 Task: Create Card Landing Page Optimization in Board Newsletter Planning to Workspace Ad Operations. Create Card Tax Compliance Review in Board Brand Reputation Management to Workspace Ad Operations. Create Card Email Nurture Campaign in Board Customer Feedback Collection and Response Management to Workspace Ad Operations
Action: Mouse moved to (89, 474)
Screenshot: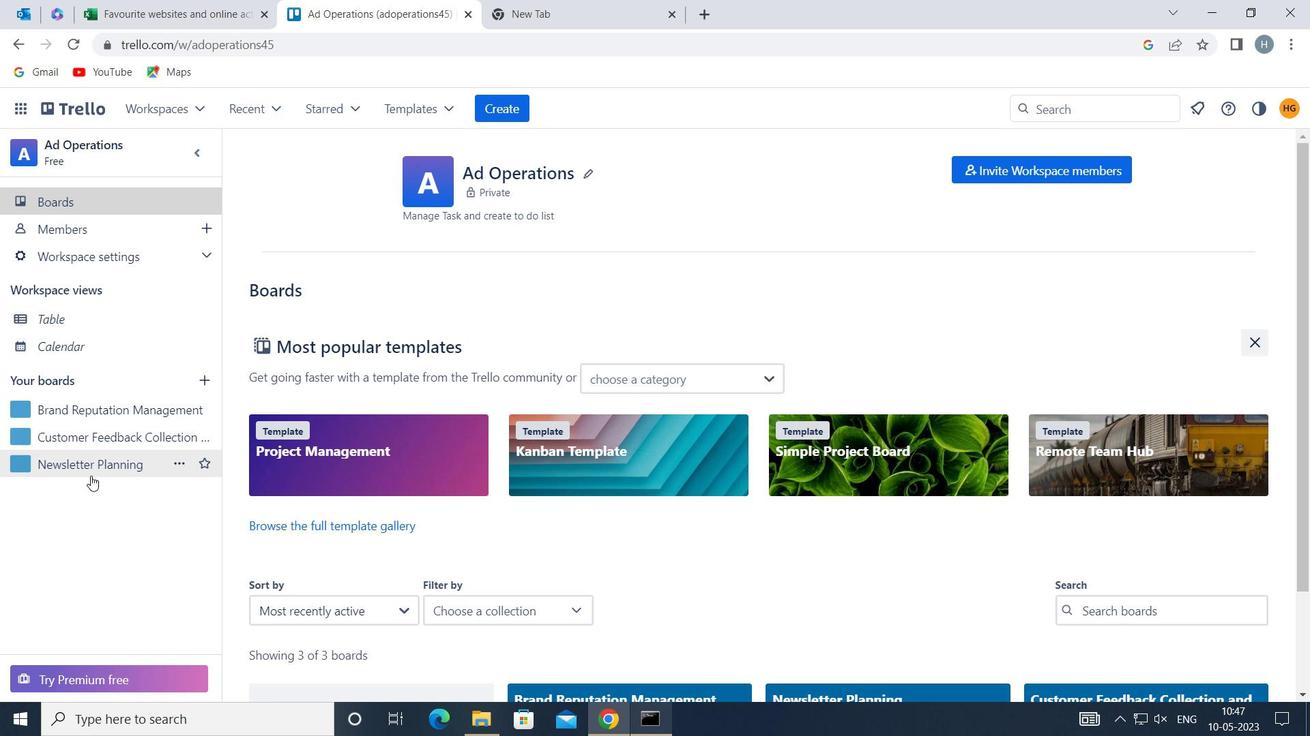 
Action: Mouse pressed left at (89, 474)
Screenshot: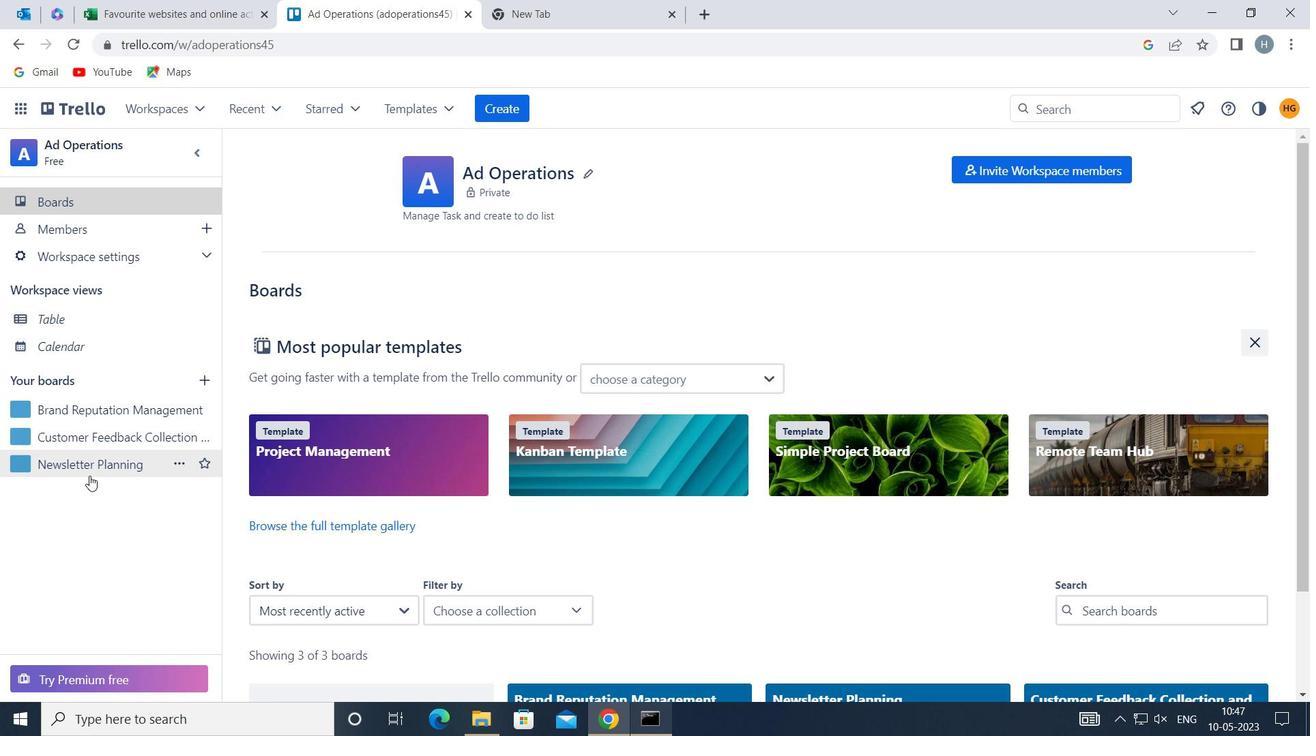 
Action: Mouse moved to (768, 251)
Screenshot: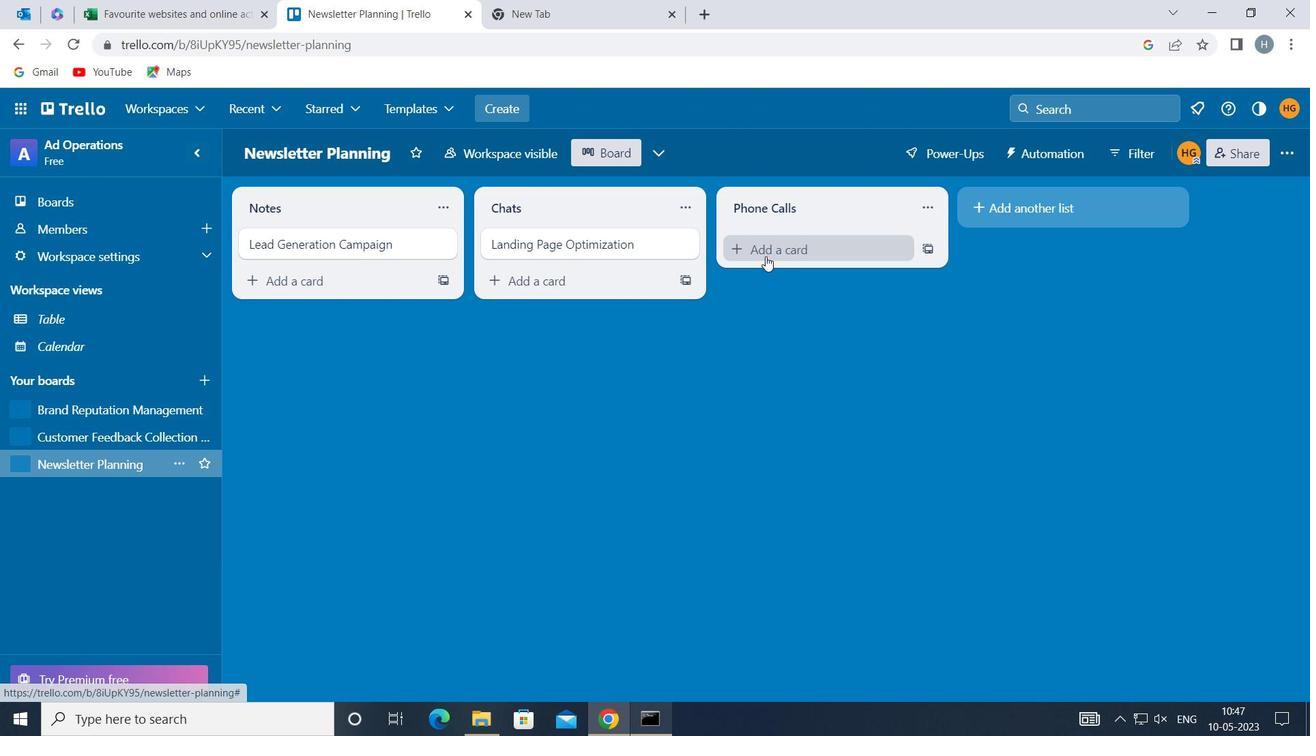 
Action: Mouse pressed left at (768, 251)
Screenshot: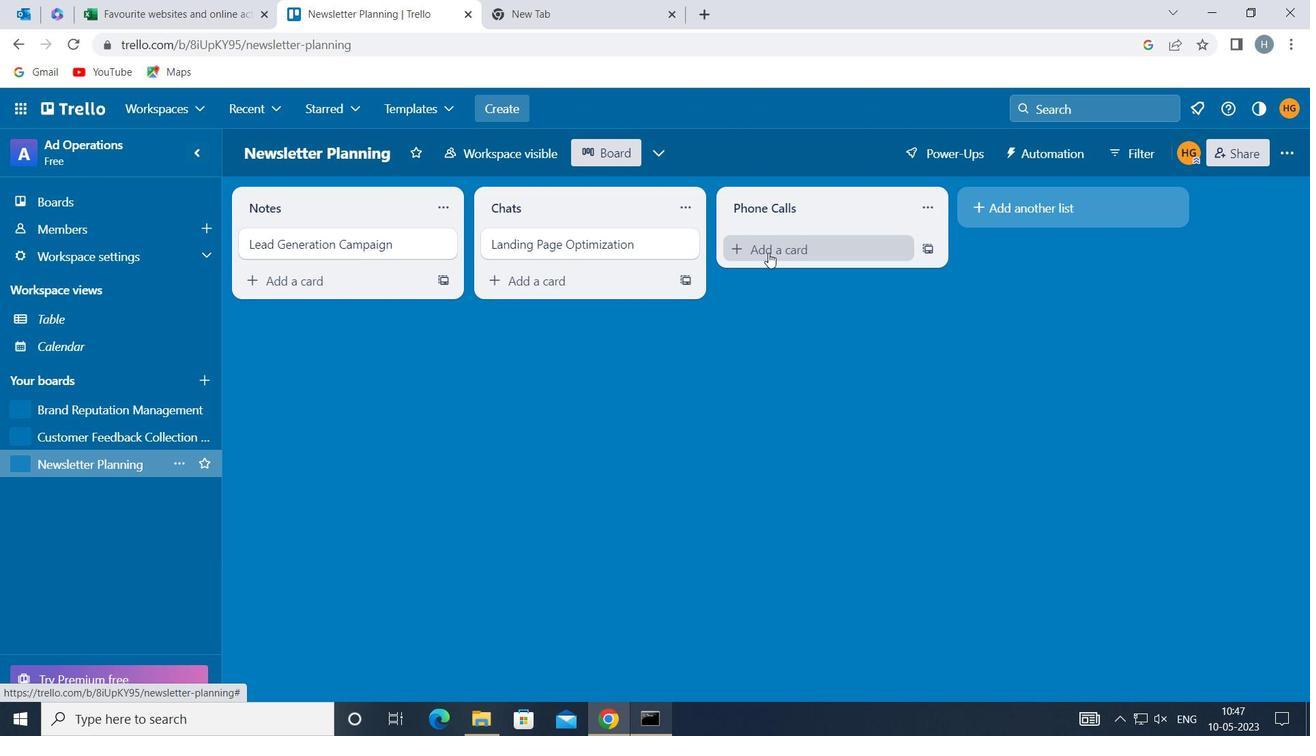 
Action: Key pressed <Key.shift><Key.shift><Key.shift><Key.shift><Key.shift><Key.shift>LANDING<Key.space><Key.shift>PAGE<Key.space><Key.shift>OPTIMIZATION
Screenshot: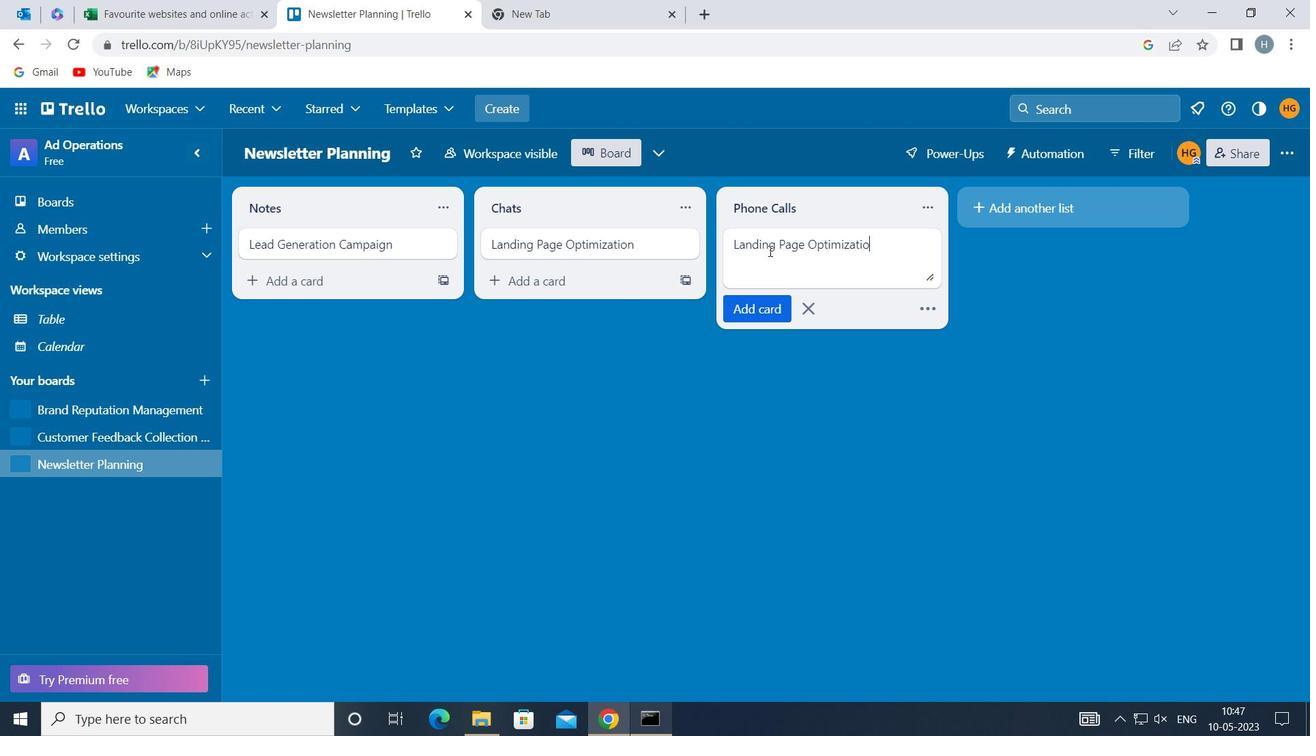 
Action: Mouse moved to (755, 309)
Screenshot: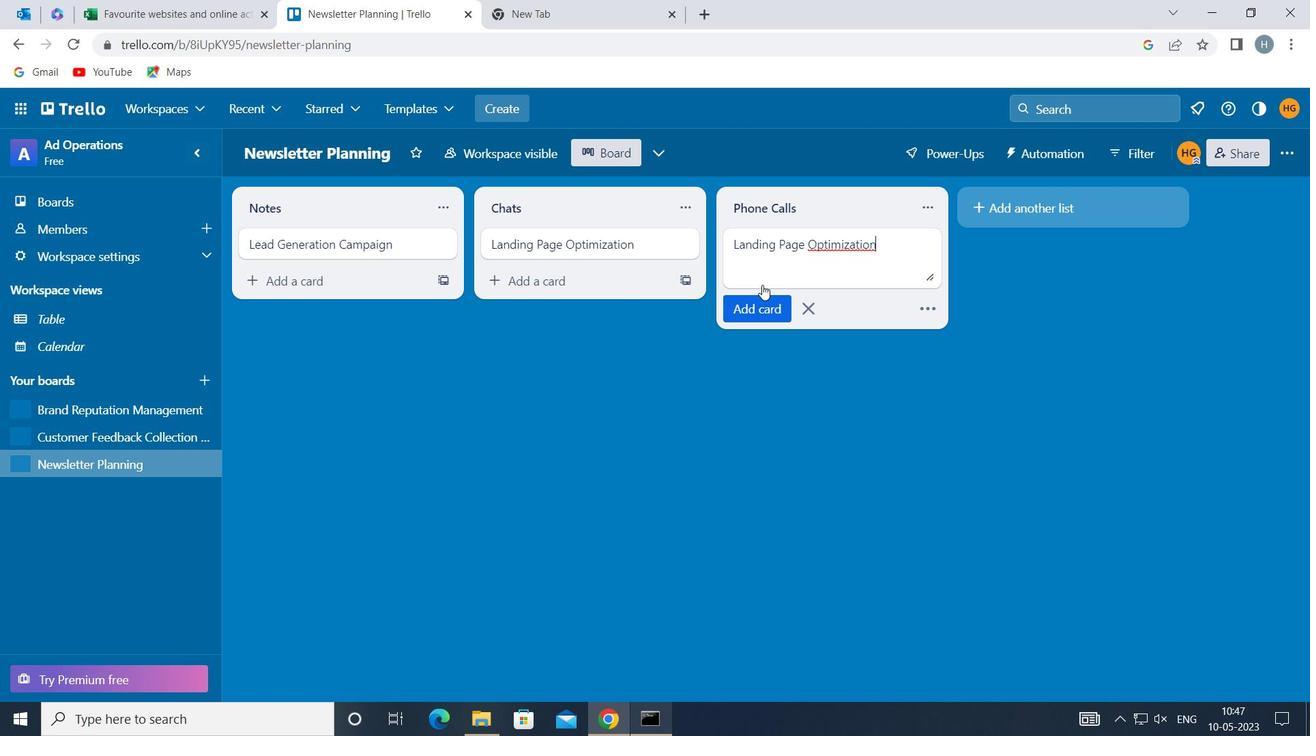 
Action: Mouse pressed left at (755, 309)
Screenshot: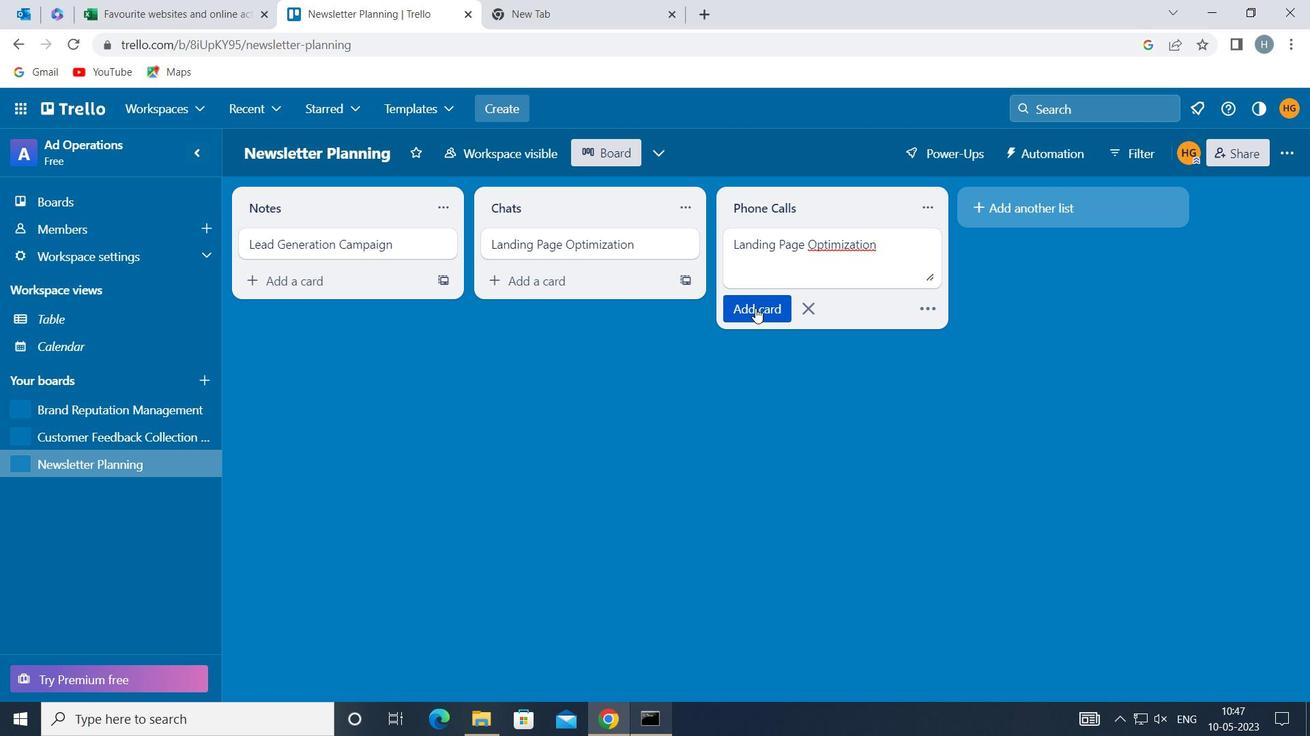 
Action: Mouse moved to (753, 373)
Screenshot: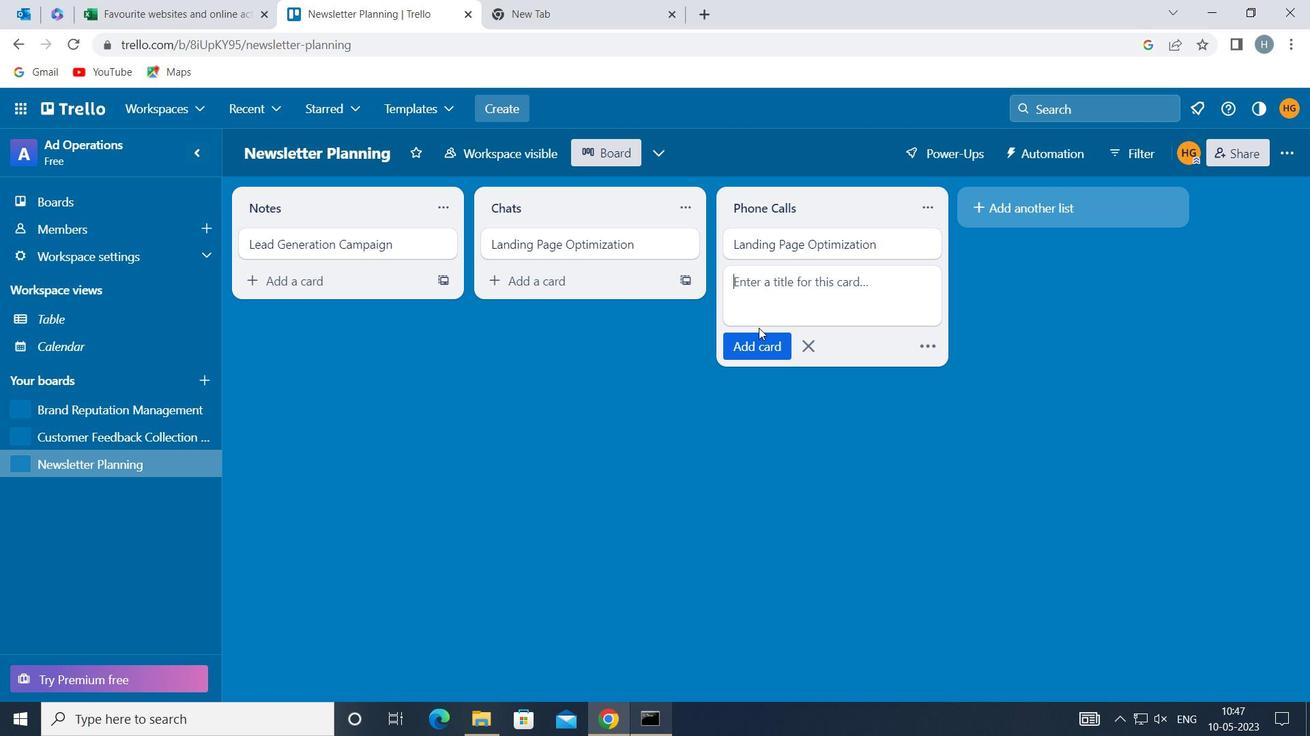 
Action: Mouse pressed left at (753, 373)
Screenshot: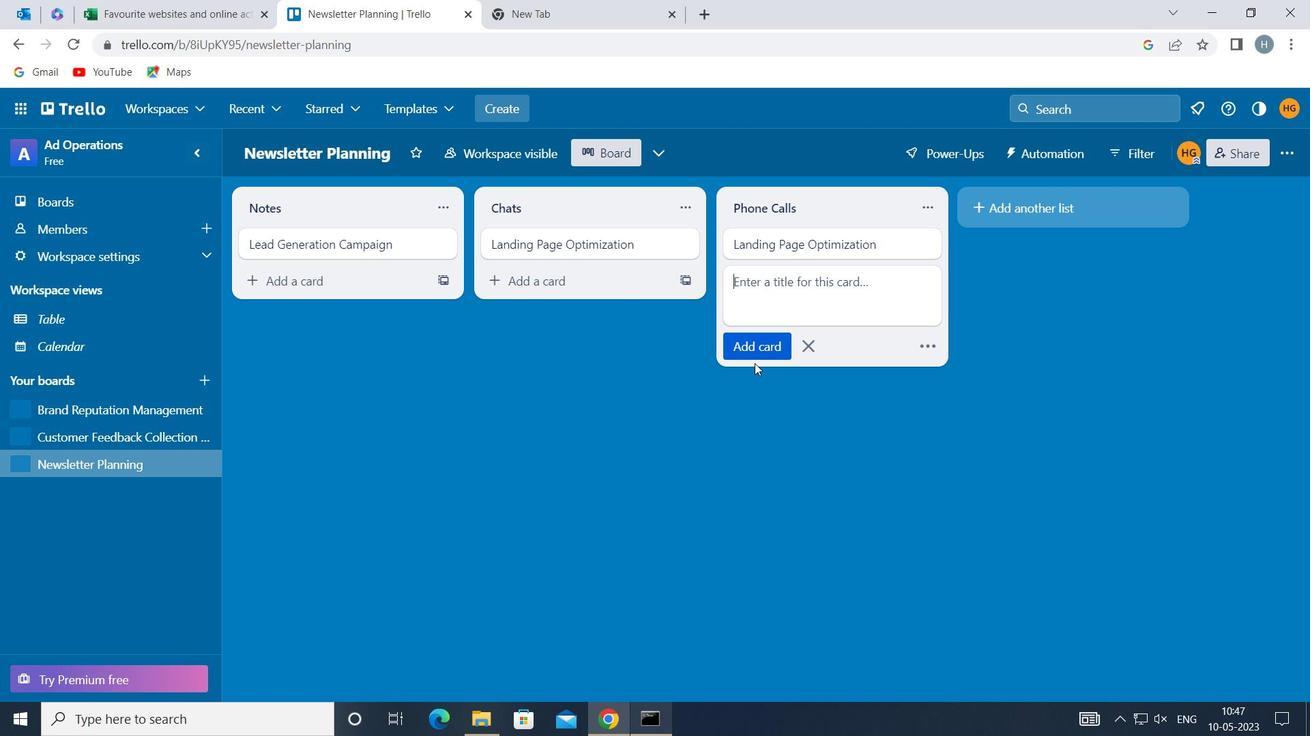 
Action: Mouse moved to (96, 411)
Screenshot: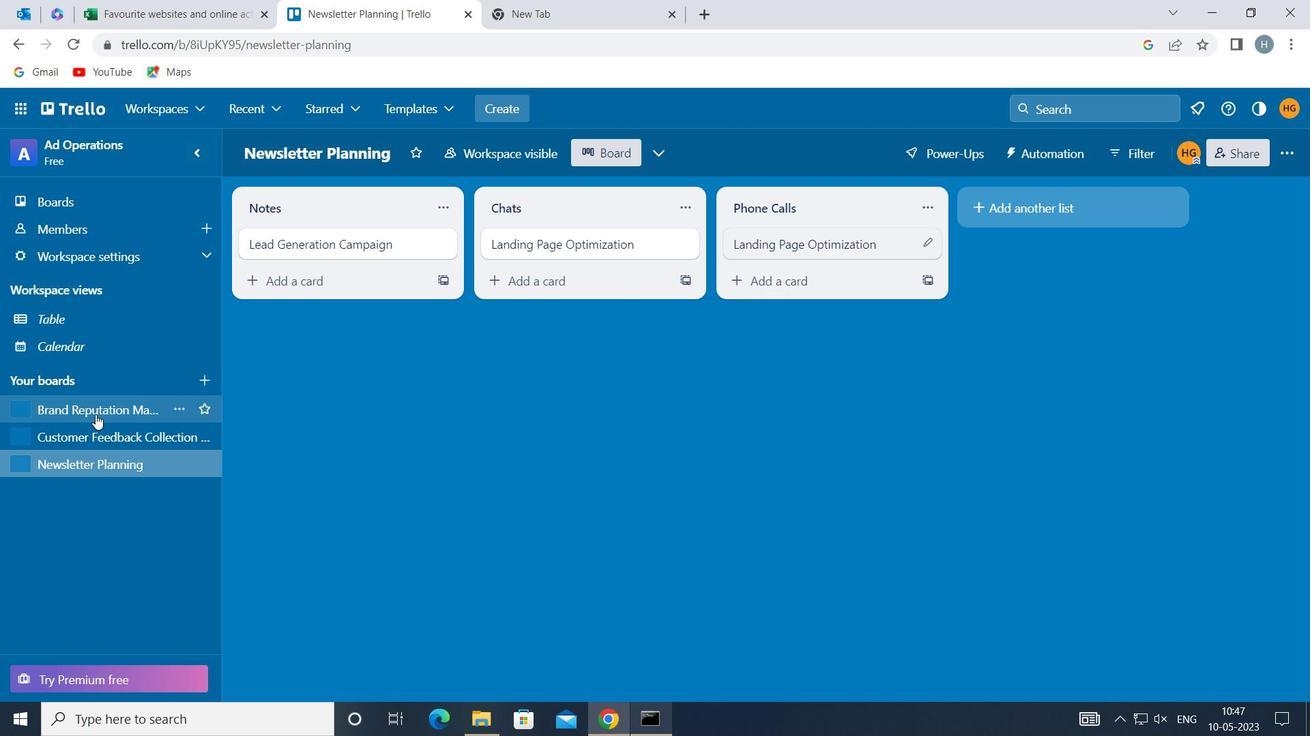 
Action: Mouse pressed left at (96, 411)
Screenshot: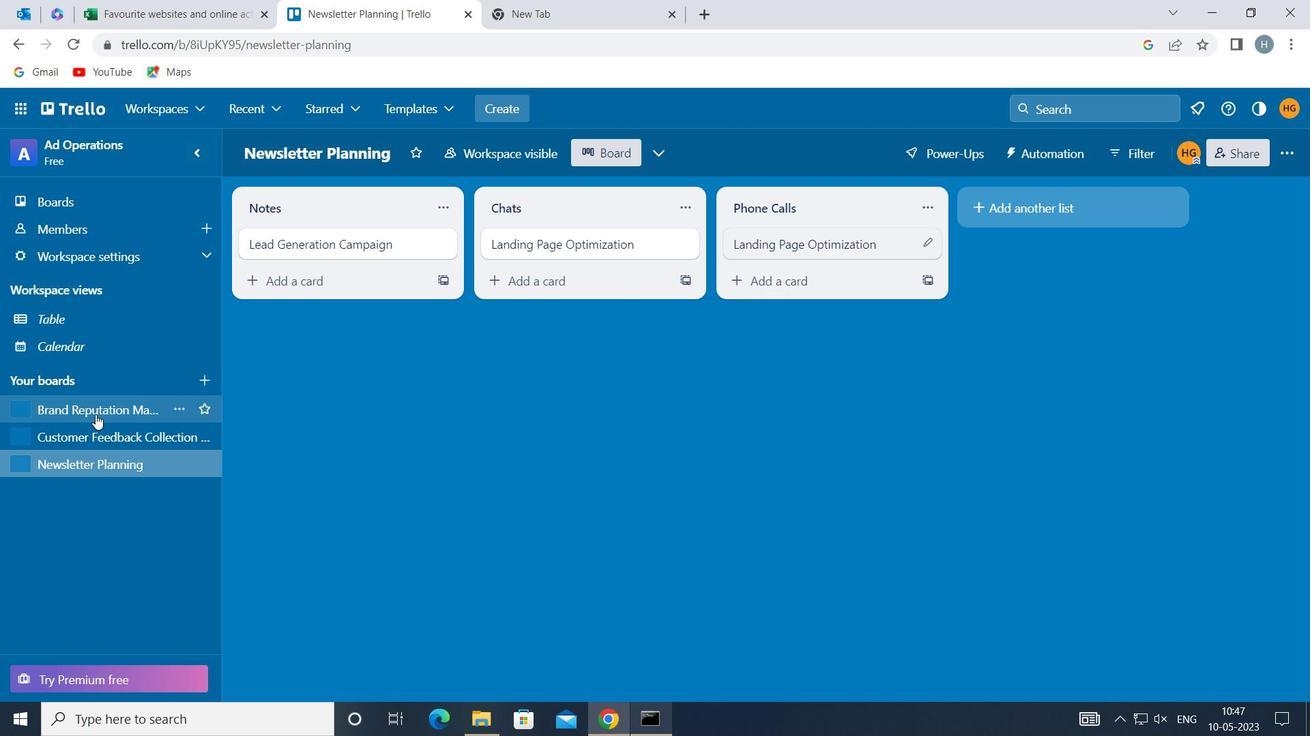 
Action: Mouse moved to (795, 245)
Screenshot: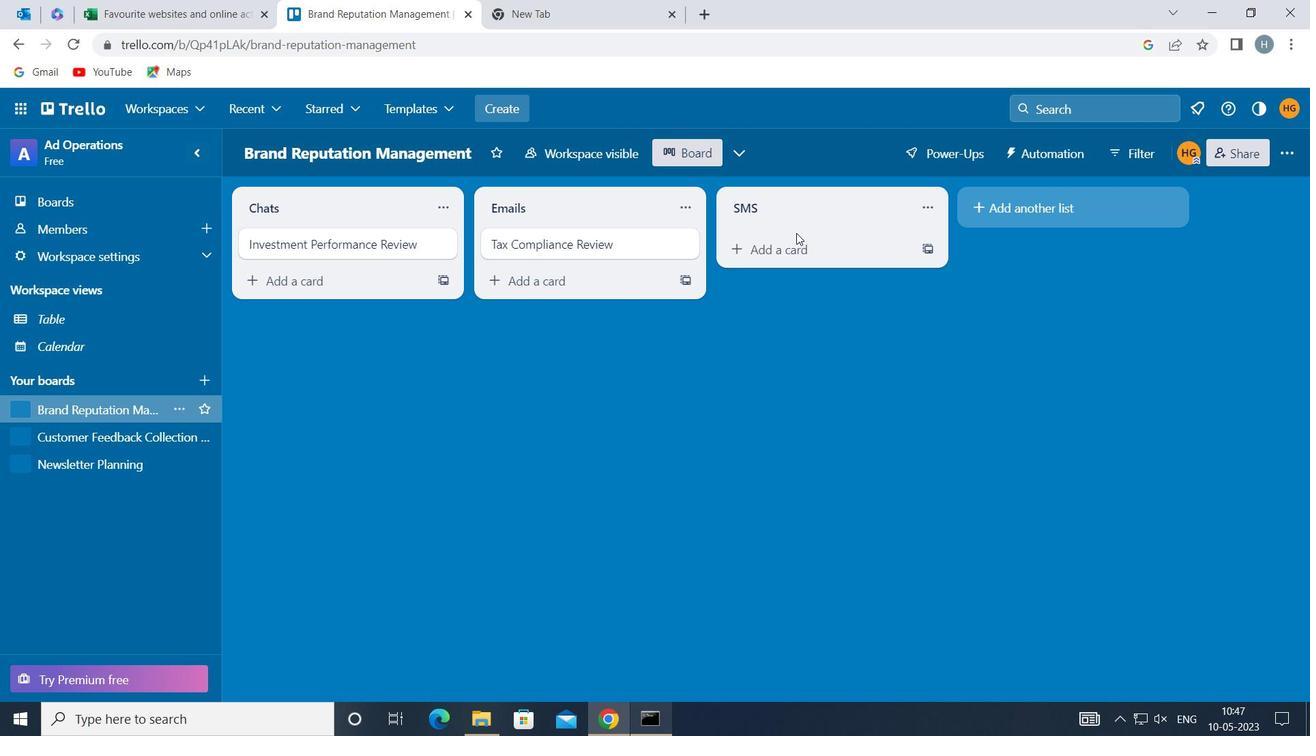 
Action: Mouse pressed left at (795, 245)
Screenshot: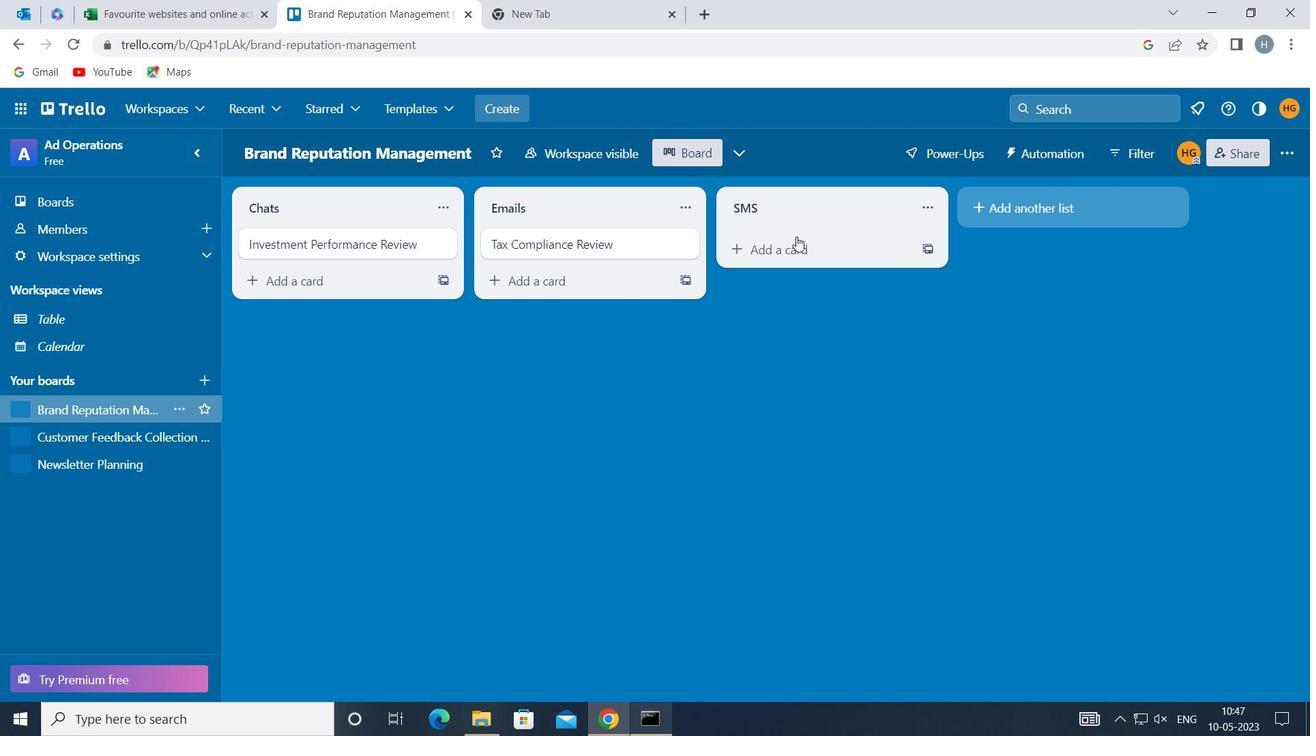 
Action: Mouse moved to (795, 246)
Screenshot: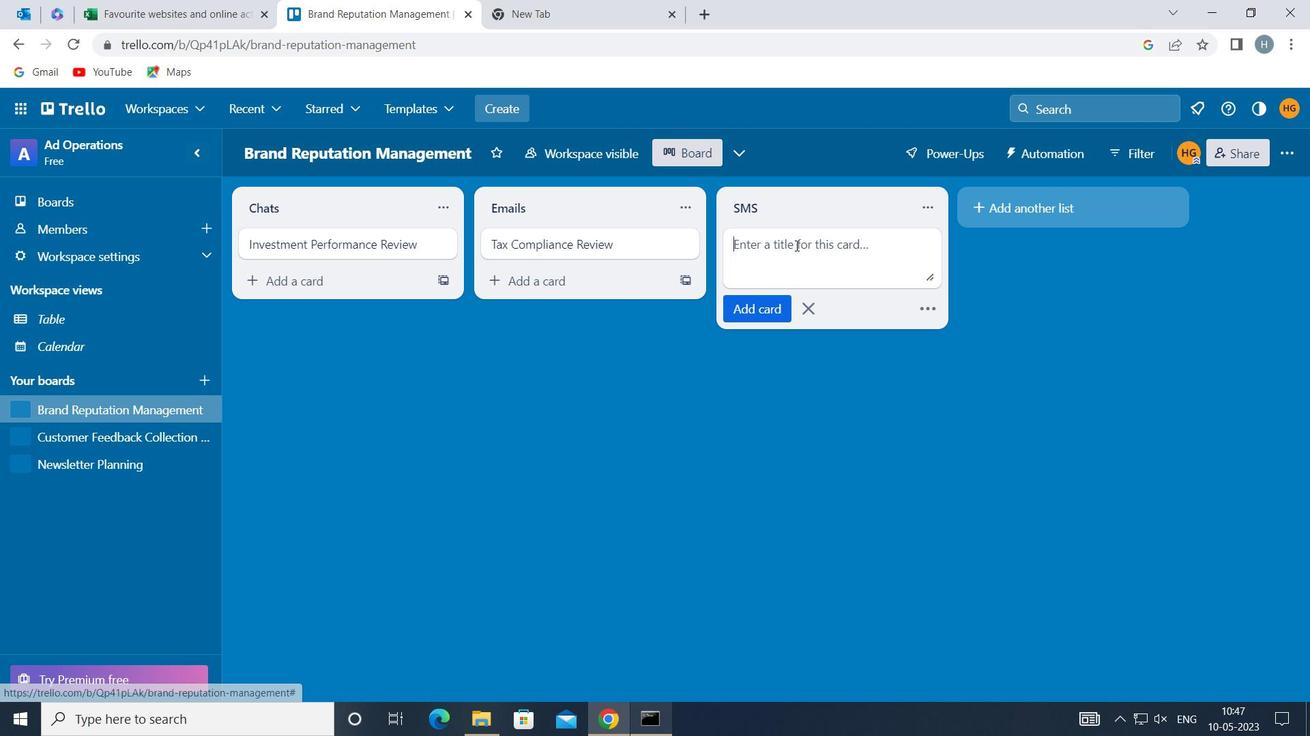 
Action: Key pressed <Key.shift>TAX<Key.space><Key.shift>COMPLIANCE<Key.space><Key.shift>REVIEW
Screenshot: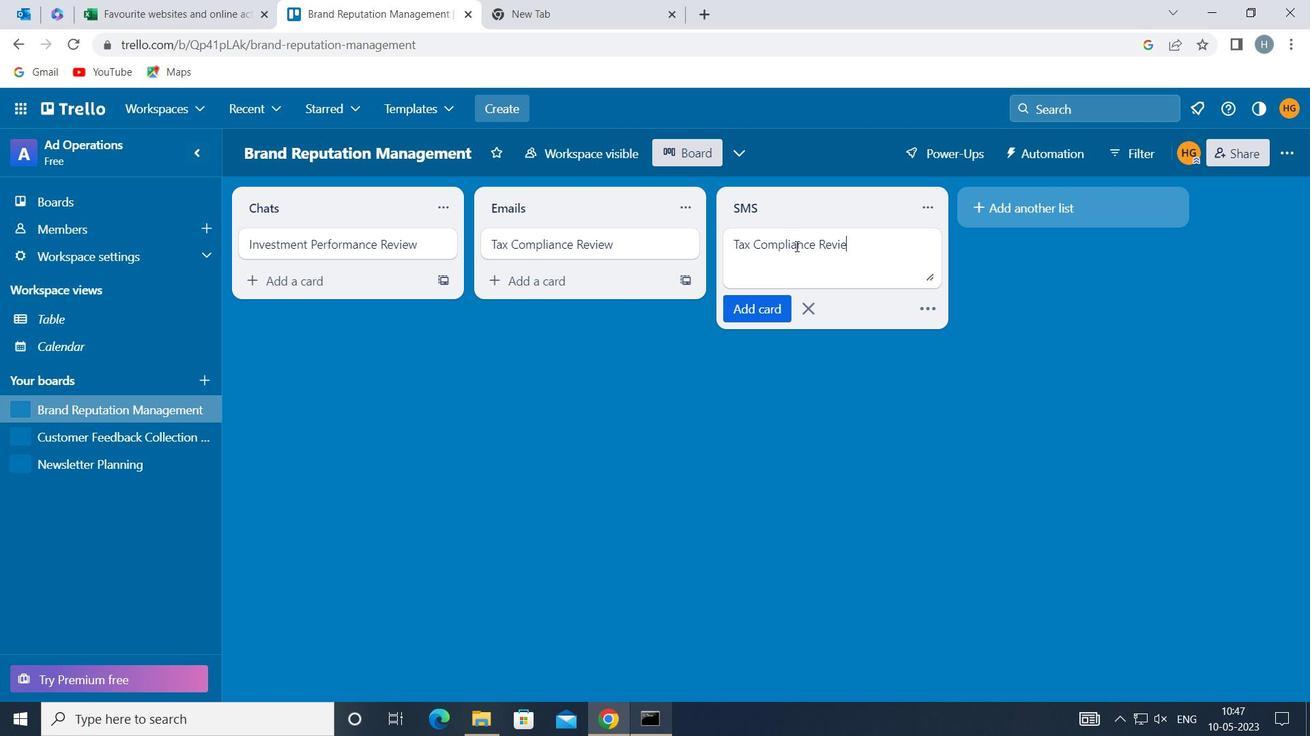 
Action: Mouse moved to (757, 305)
Screenshot: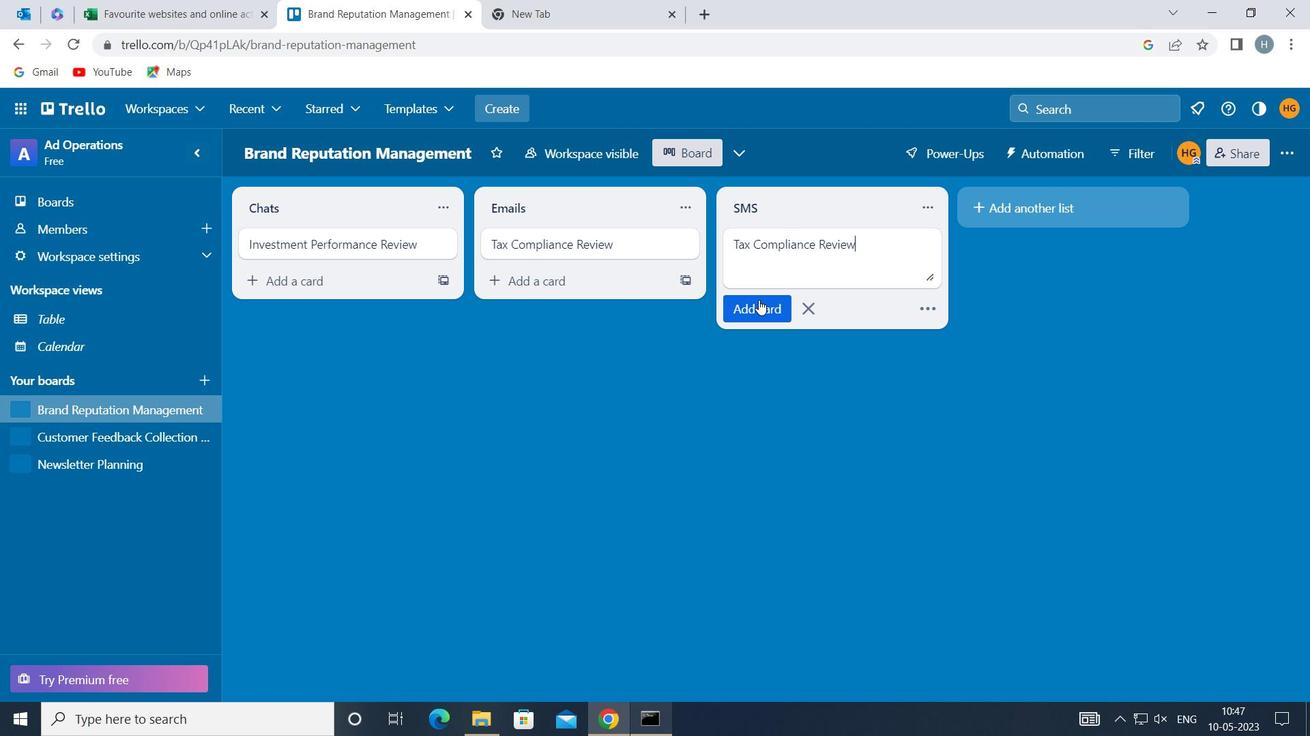 
Action: Mouse pressed left at (757, 305)
Screenshot: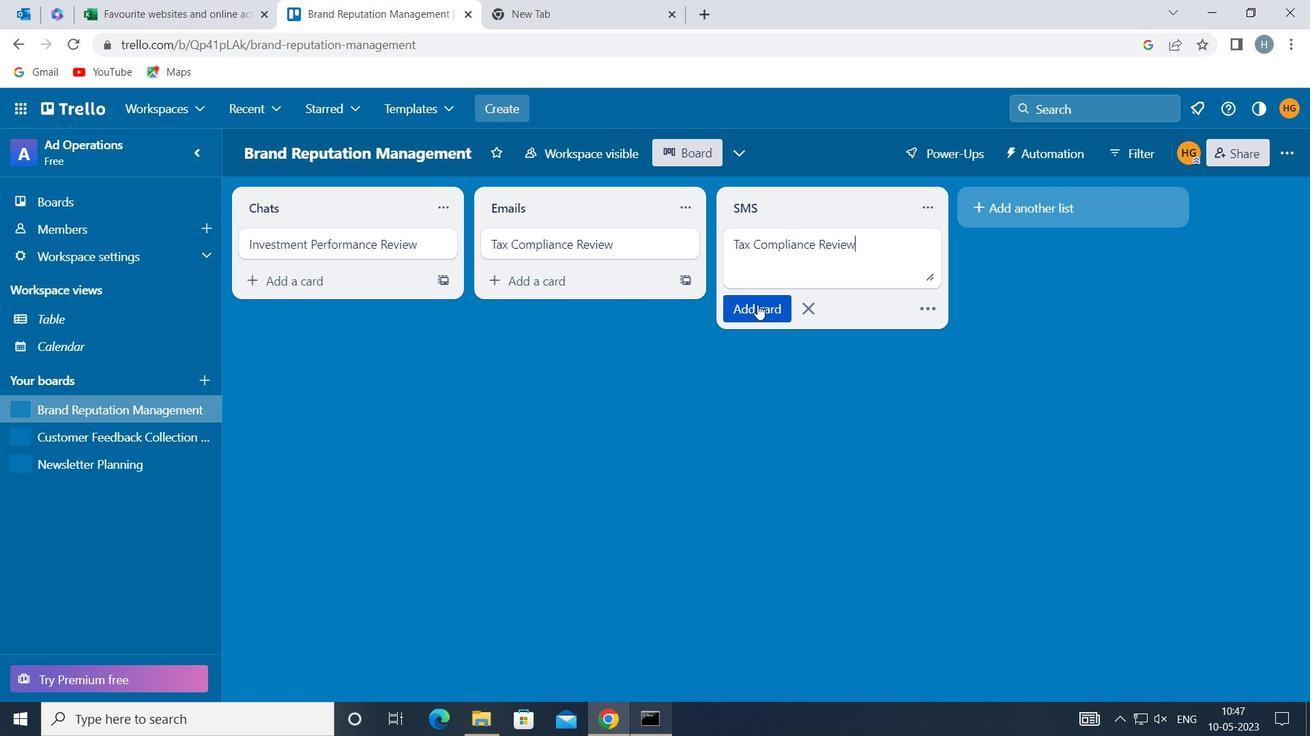 
Action: Mouse moved to (767, 397)
Screenshot: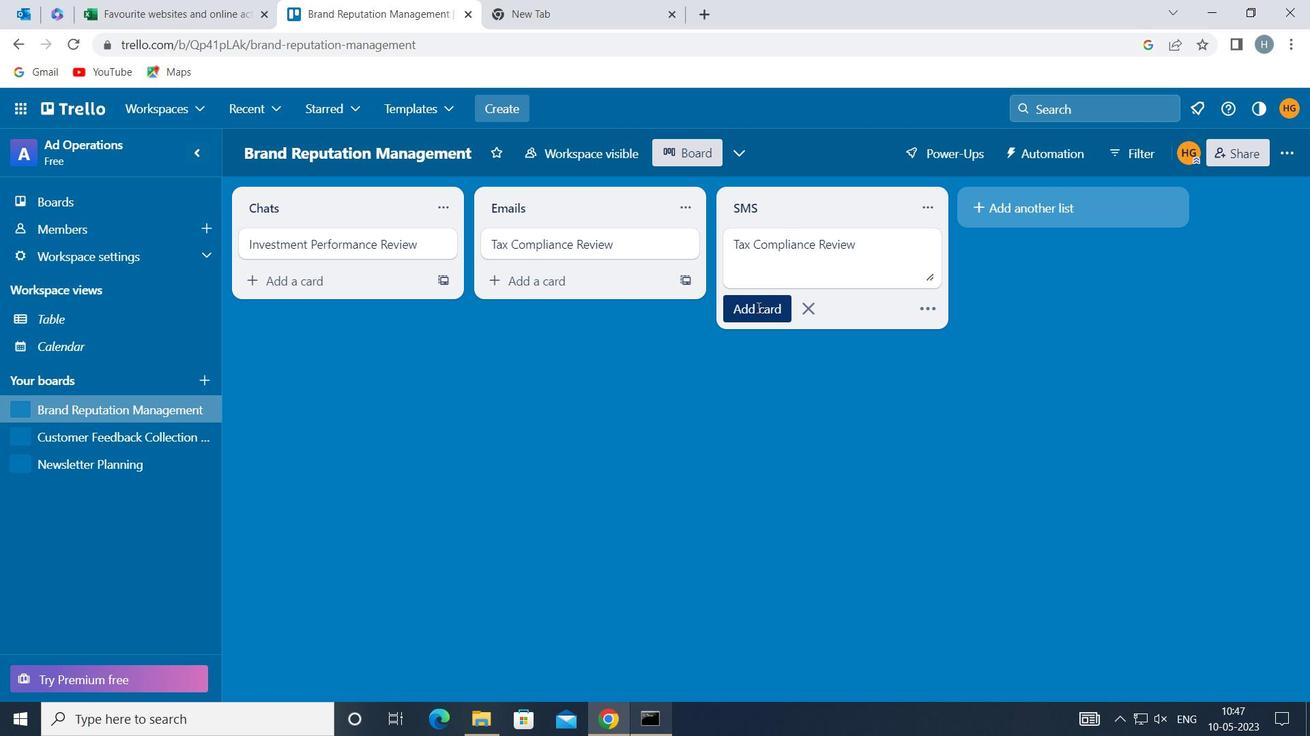 
Action: Mouse pressed left at (767, 397)
Screenshot: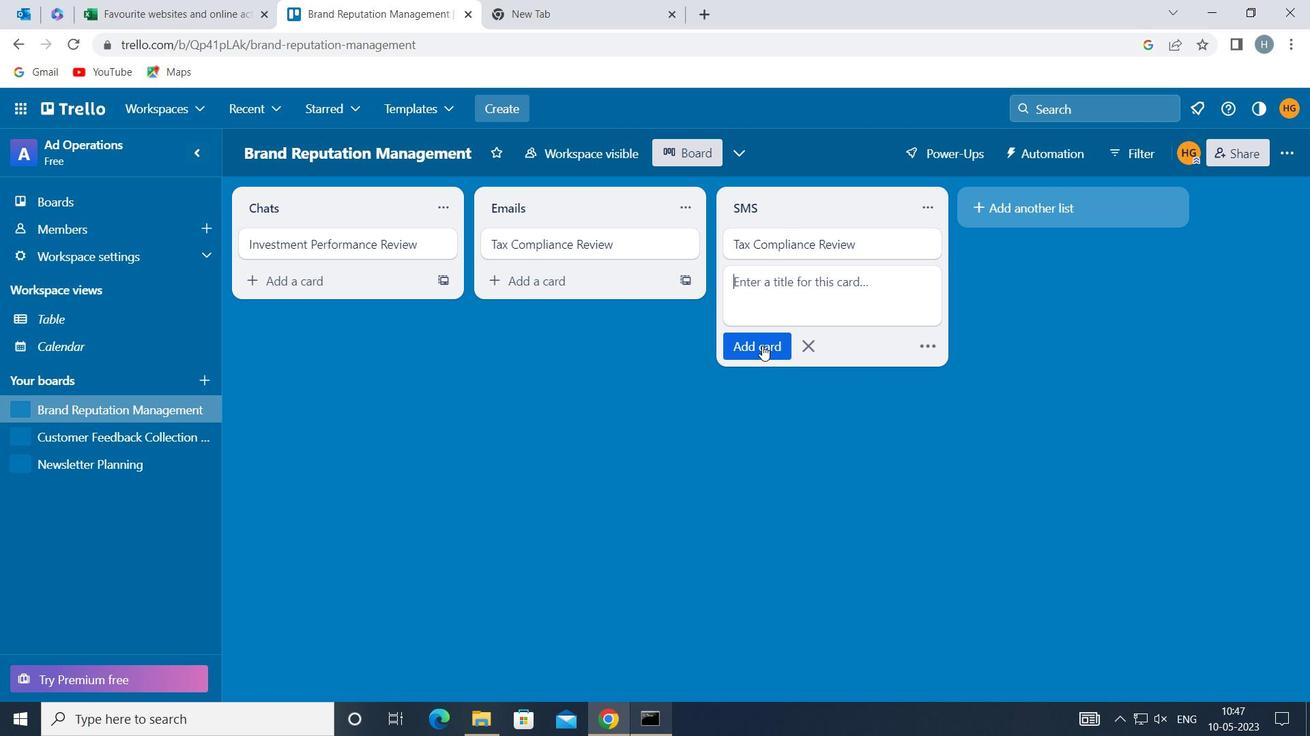 
Action: Mouse moved to (88, 432)
Screenshot: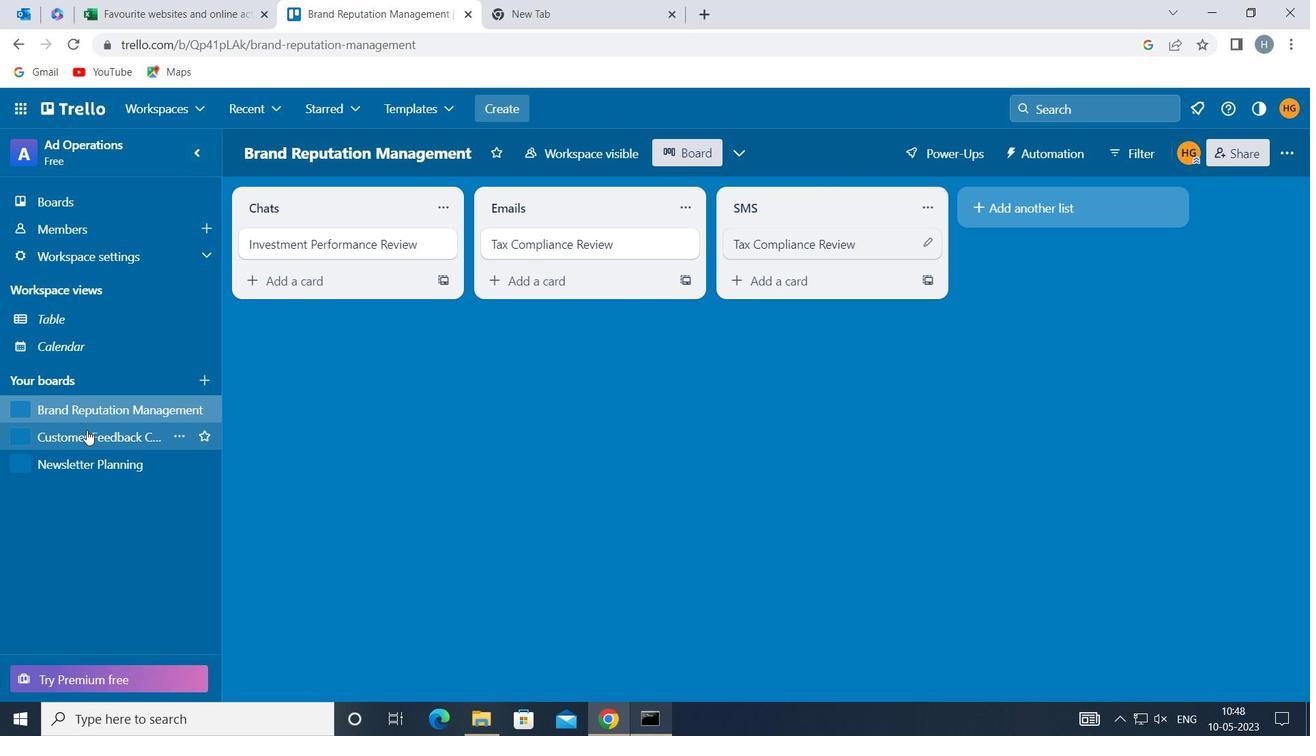 
Action: Mouse pressed left at (88, 432)
Screenshot: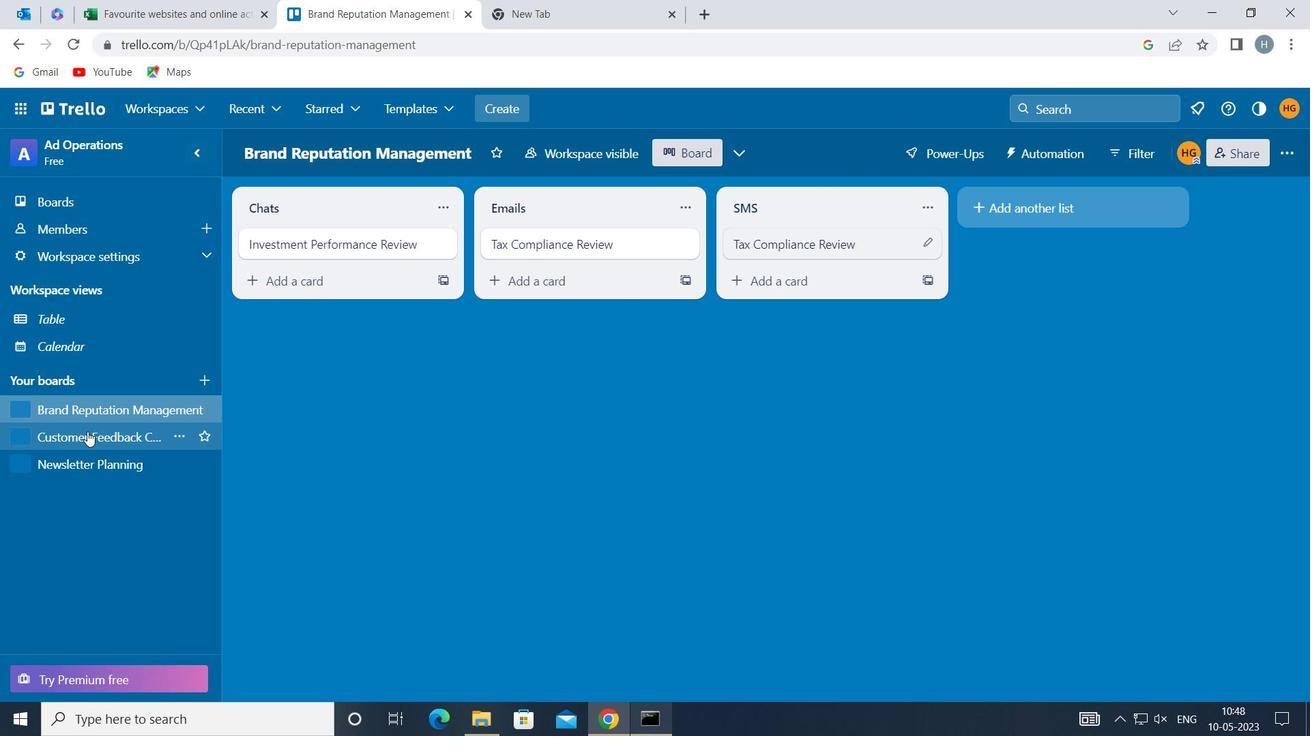 
Action: Mouse moved to (324, 377)
Screenshot: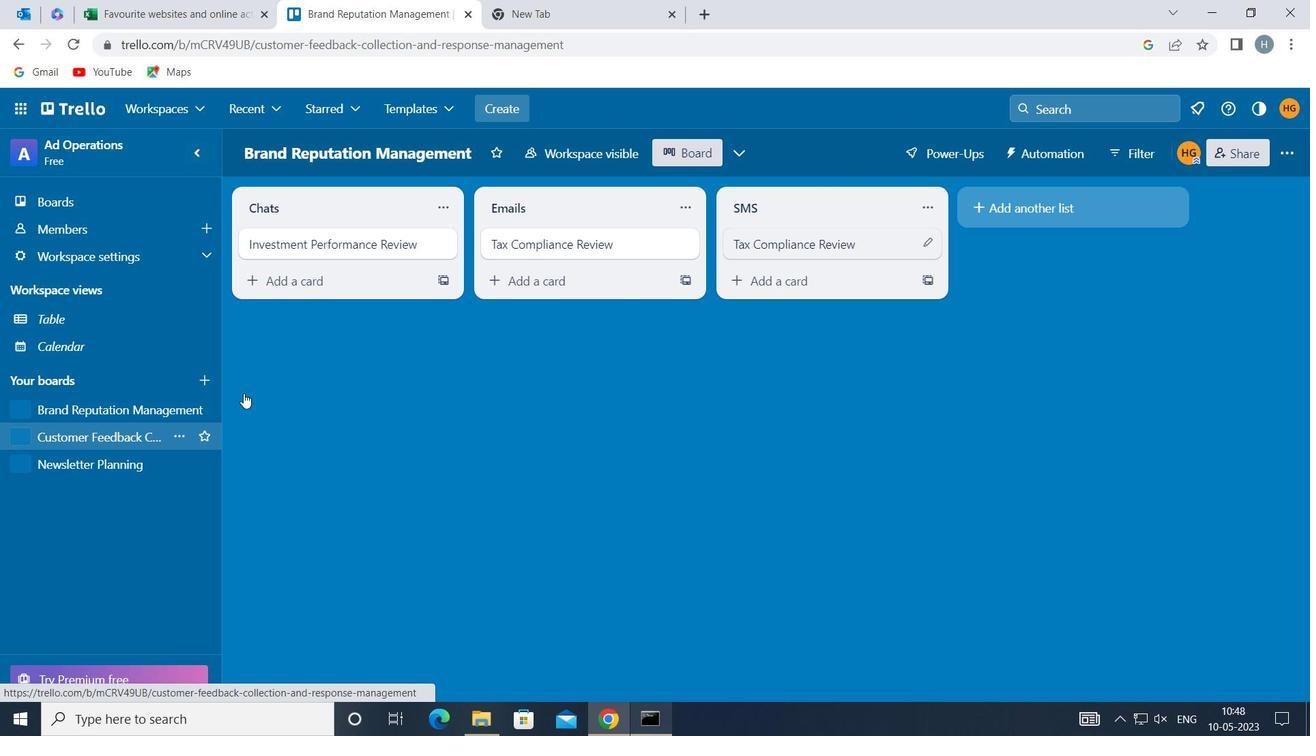 
Action: Mouse pressed left at (324, 377)
Screenshot: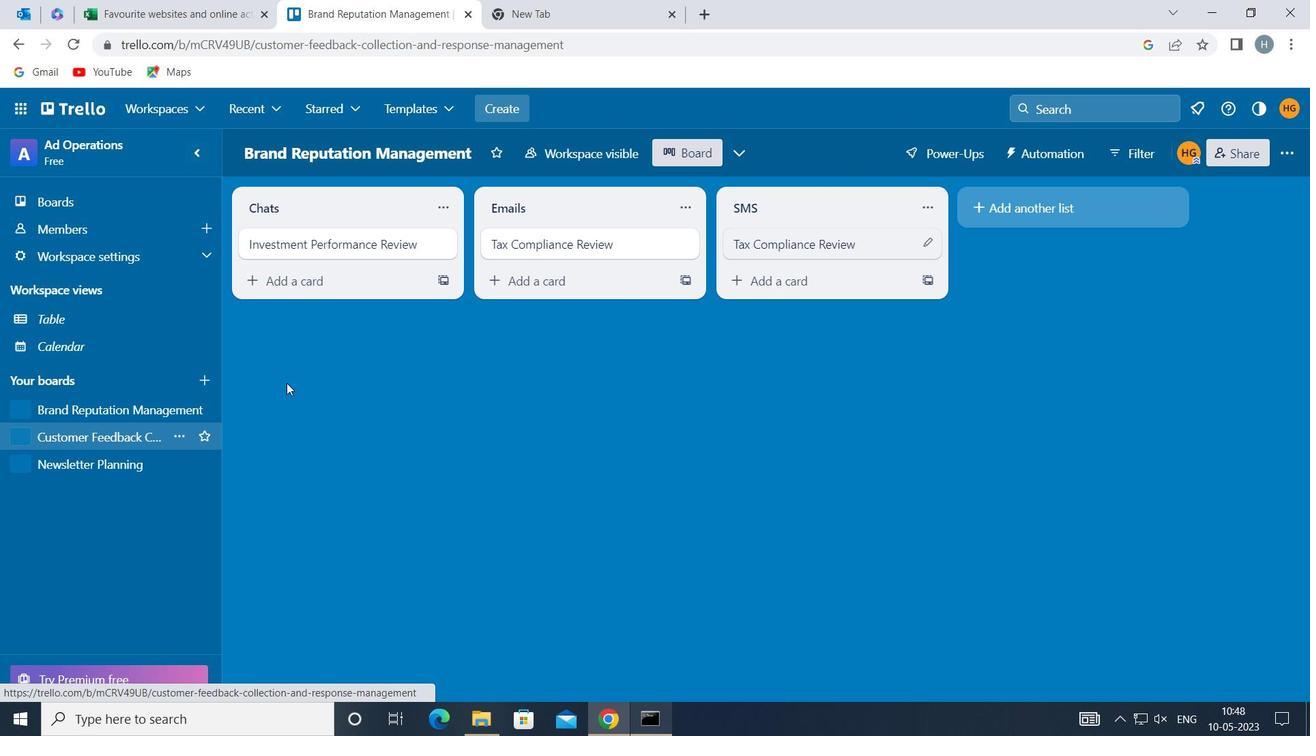 
Action: Mouse moved to (778, 254)
Screenshot: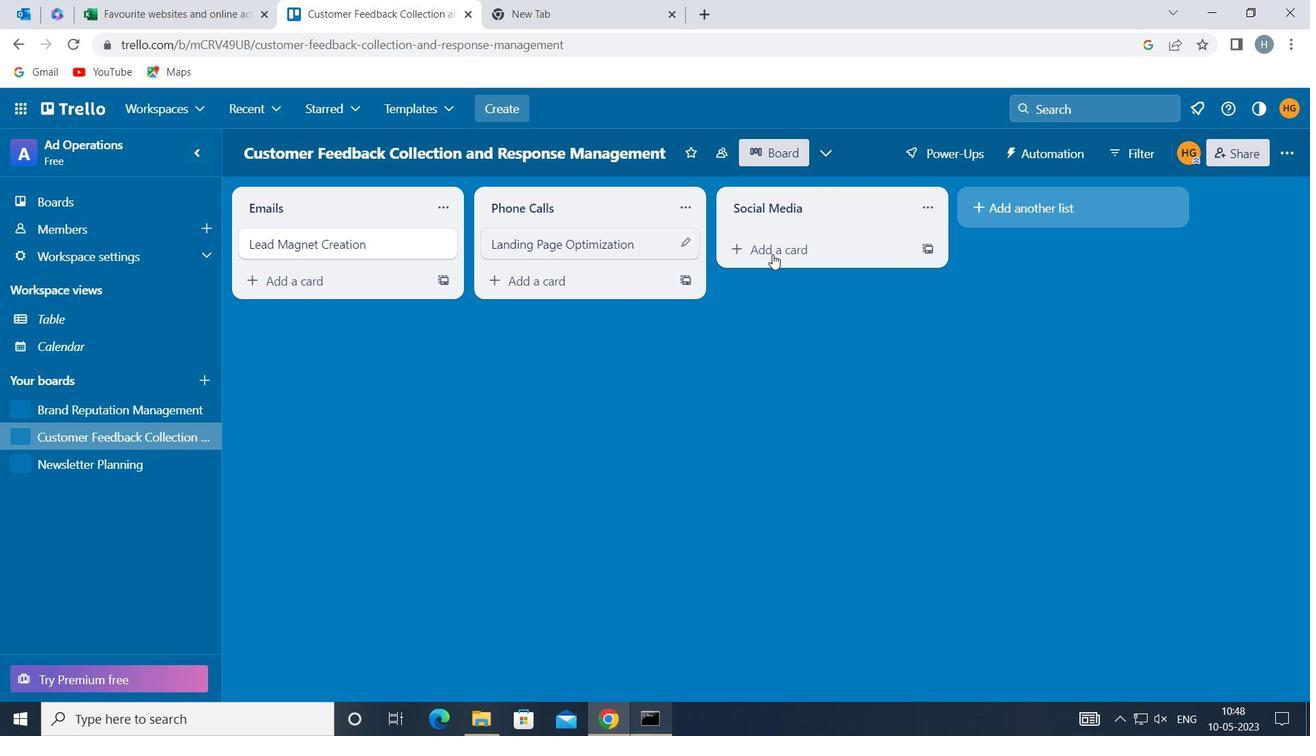 
Action: Mouse pressed left at (778, 254)
Screenshot: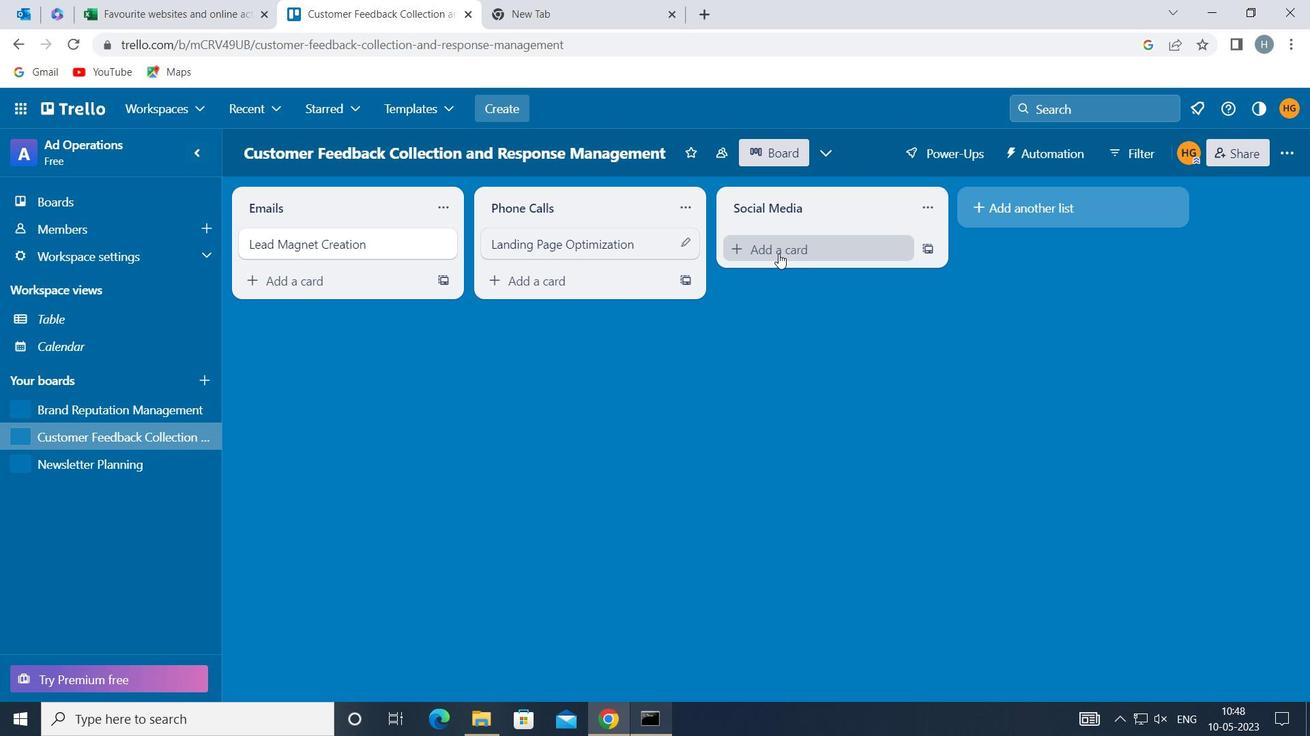 
Action: Key pressed <Key.shift><Key.shift><Key.shift><Key.shift>EMAIL<Key.space>NURTURE<Key.space><Key.shift>COMPAIGN
Screenshot: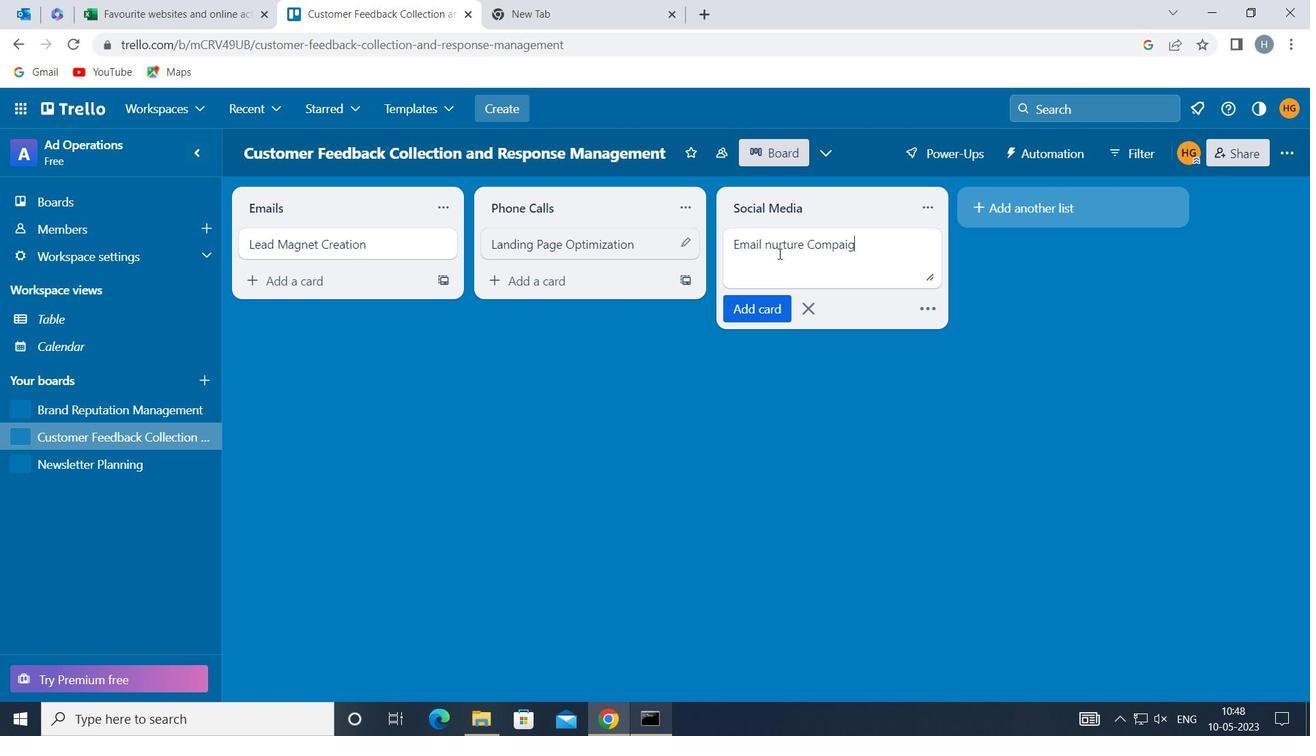 
Action: Mouse moved to (756, 302)
Screenshot: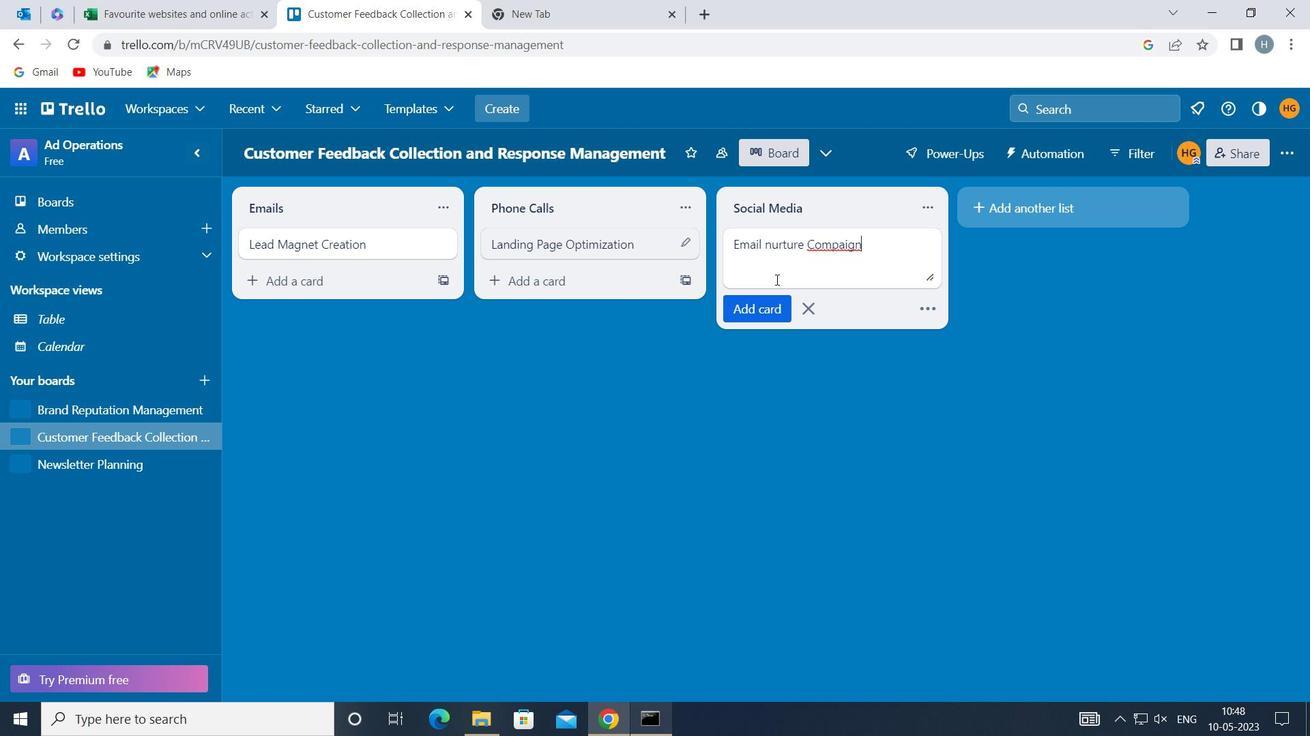 
Action: Mouse pressed left at (756, 302)
Screenshot: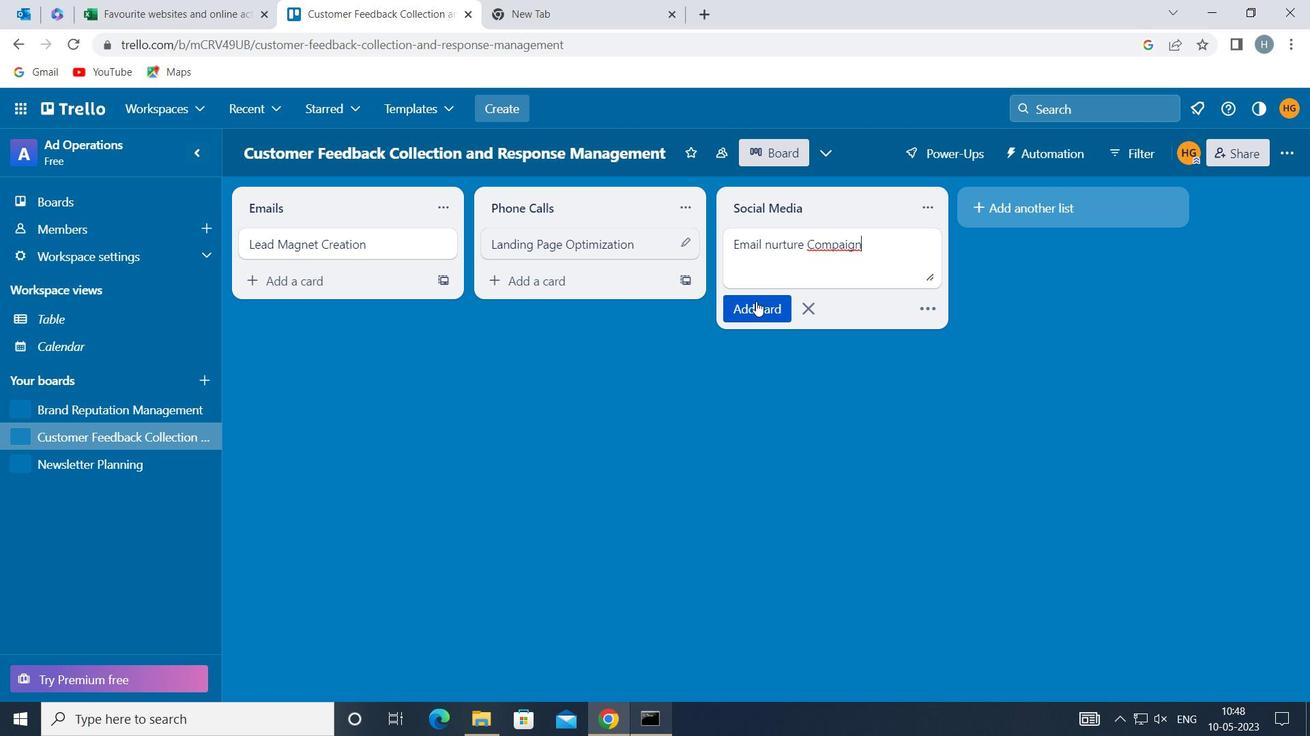
Action: Mouse moved to (778, 402)
Screenshot: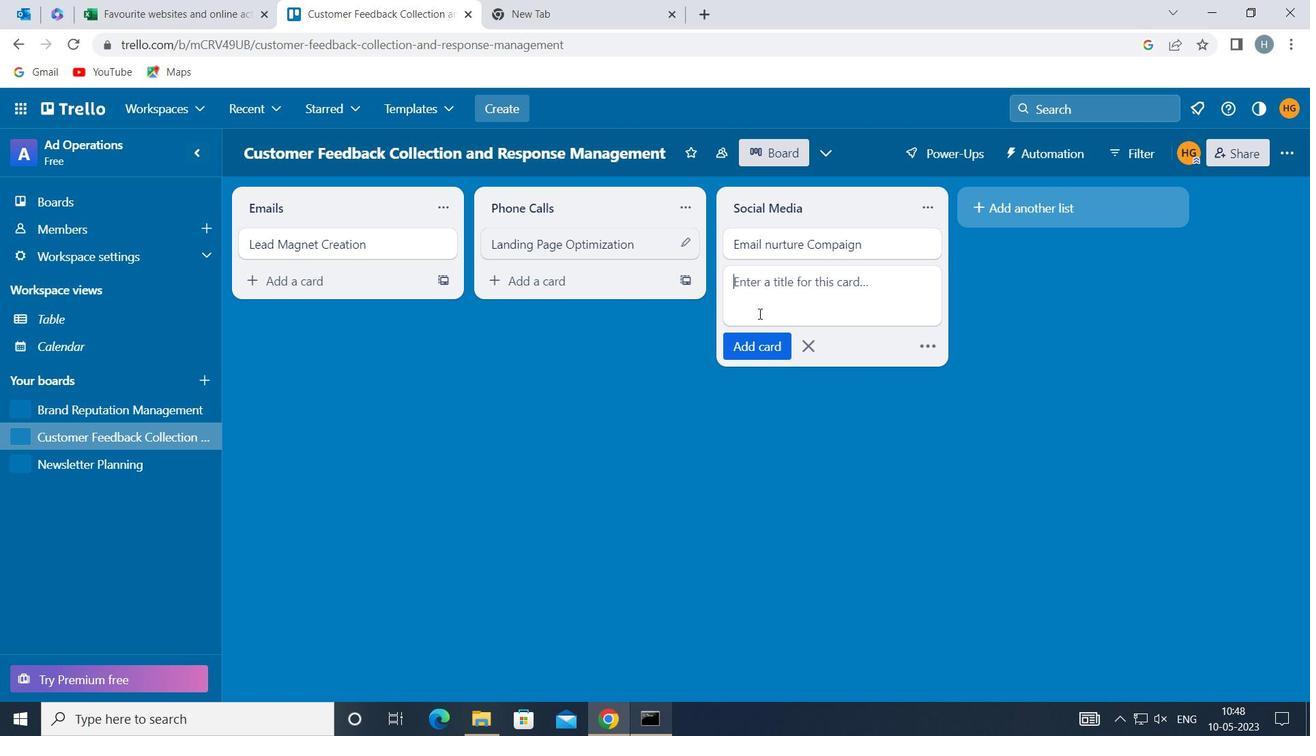 
Action: Mouse pressed left at (778, 402)
Screenshot: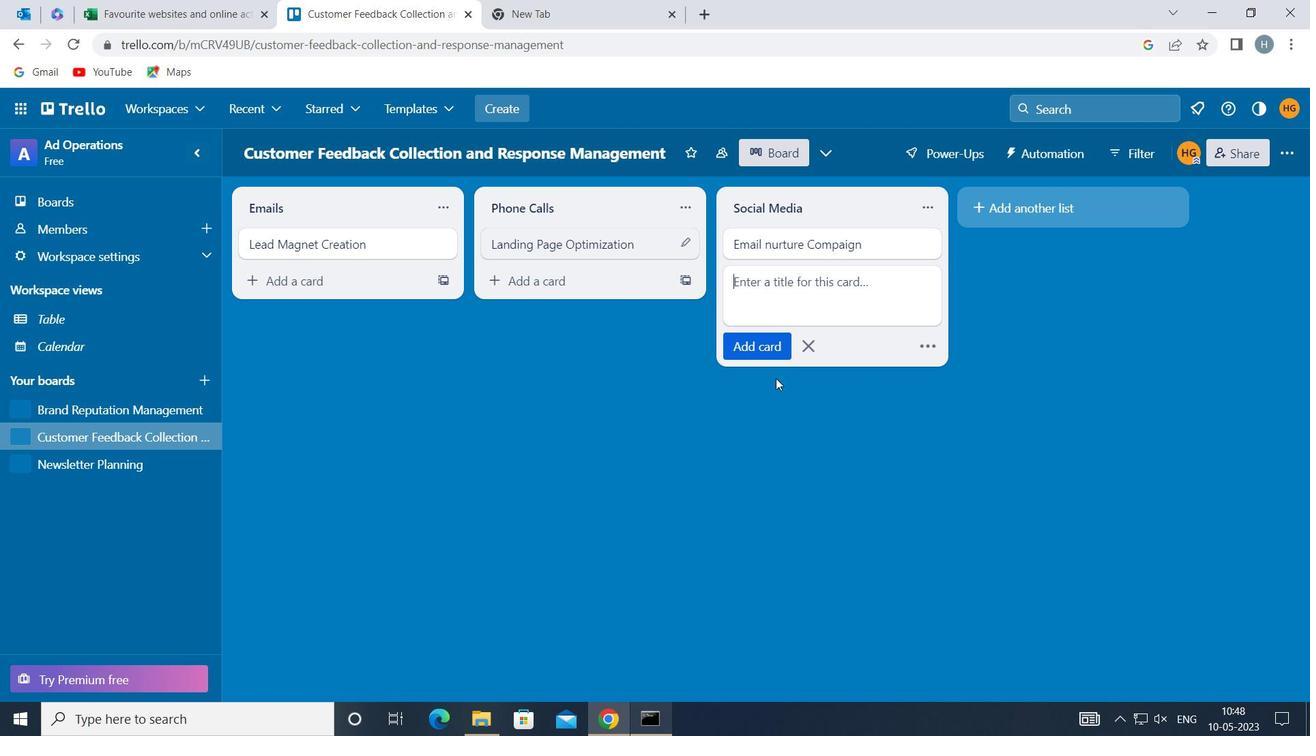 
